 Task: Select the list of quotes displayed as Kanban
Action: Mouse moved to (91, 210)
Screenshot: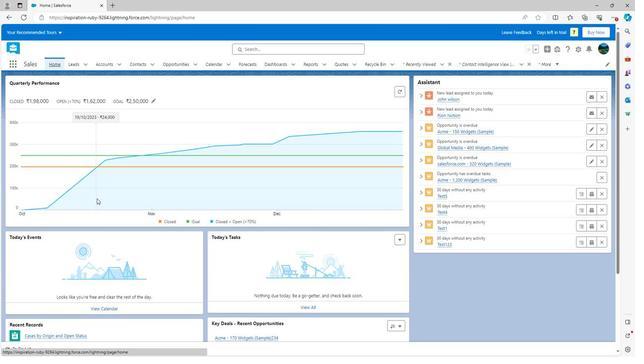 
Action: Mouse scrolled (91, 209) with delta (0, 0)
Screenshot: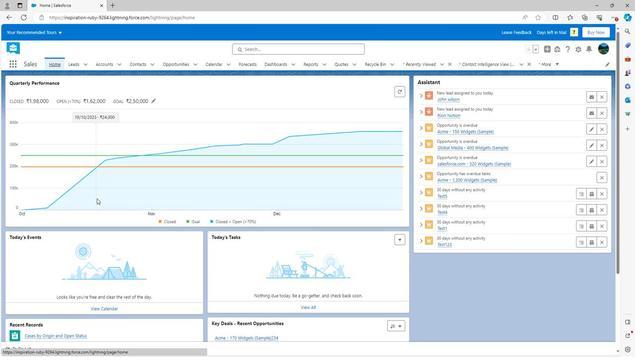 
Action: Mouse scrolled (91, 209) with delta (0, 0)
Screenshot: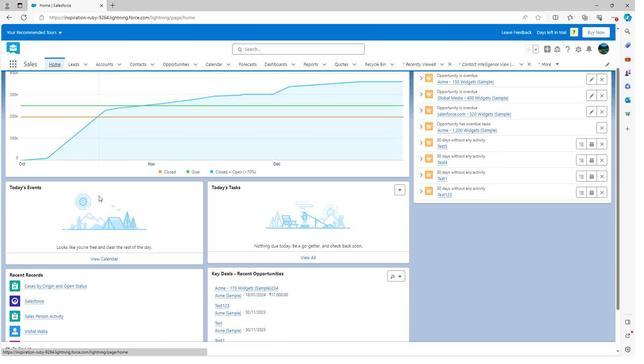 
Action: Mouse scrolled (91, 209) with delta (0, 0)
Screenshot: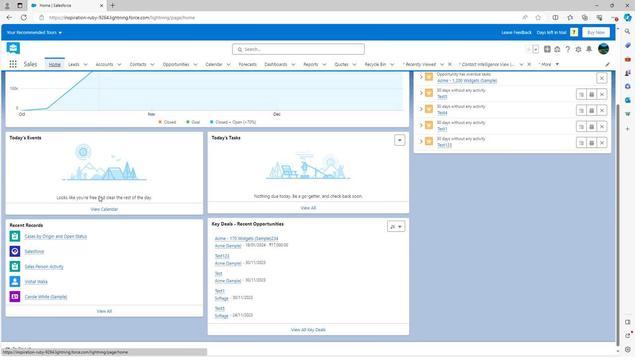 
Action: Mouse moved to (91, 209)
Screenshot: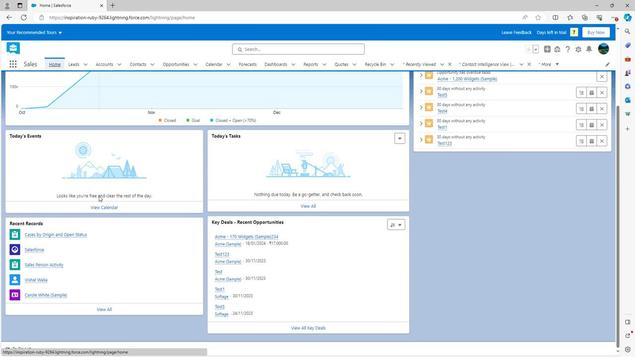 
Action: Mouse scrolled (91, 209) with delta (0, 0)
Screenshot: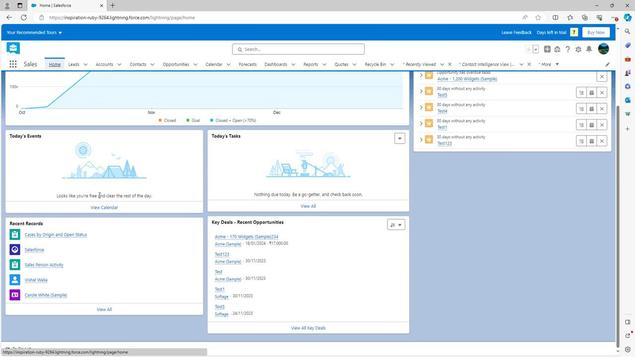 
Action: Mouse scrolled (91, 209) with delta (0, 0)
Screenshot: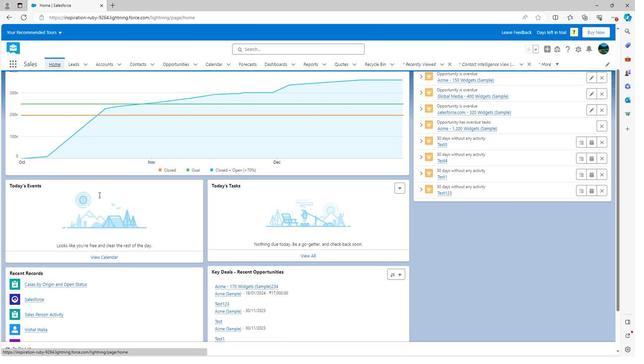
Action: Mouse scrolled (91, 209) with delta (0, 0)
Screenshot: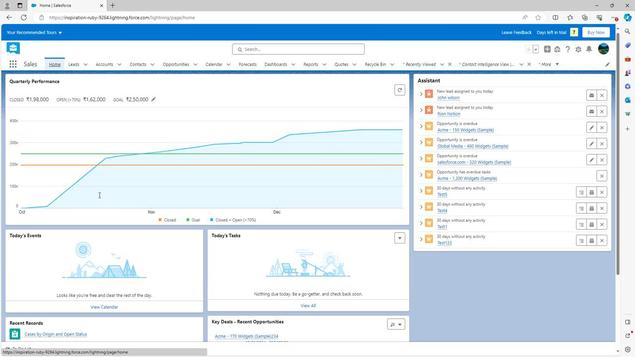 
Action: Mouse scrolled (91, 209) with delta (0, 0)
Screenshot: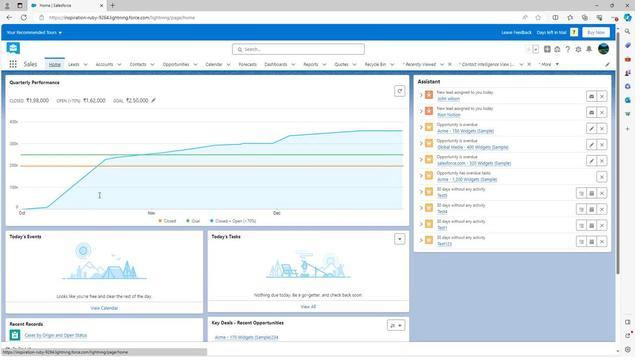 
Action: Mouse moved to (328, 56)
Screenshot: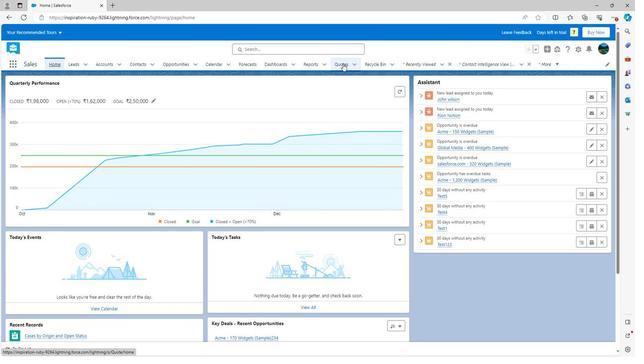 
Action: Mouse pressed left at (328, 56)
Screenshot: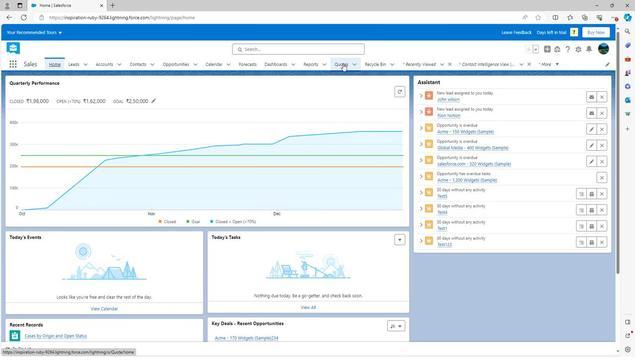 
Action: Mouse moved to (536, 96)
Screenshot: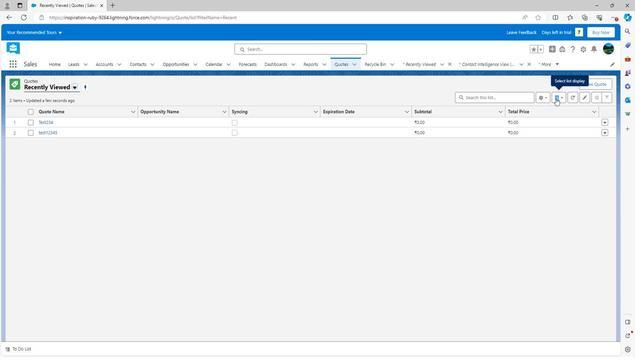 
Action: Mouse pressed left at (536, 96)
Screenshot: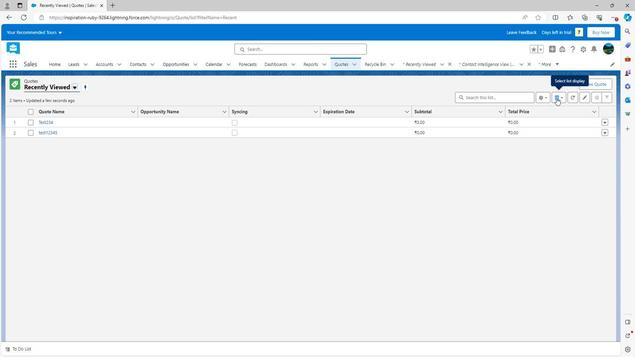
Action: Mouse moved to (543, 135)
Screenshot: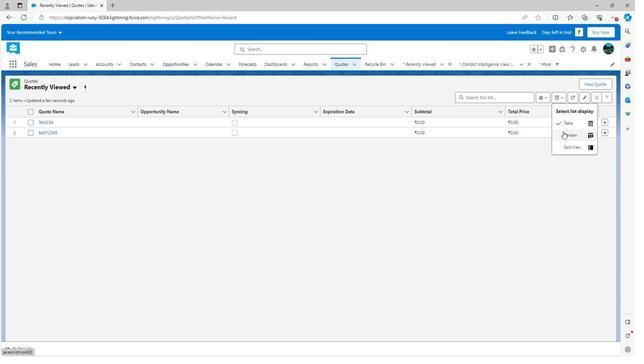 
Action: Mouse pressed left at (543, 135)
Screenshot: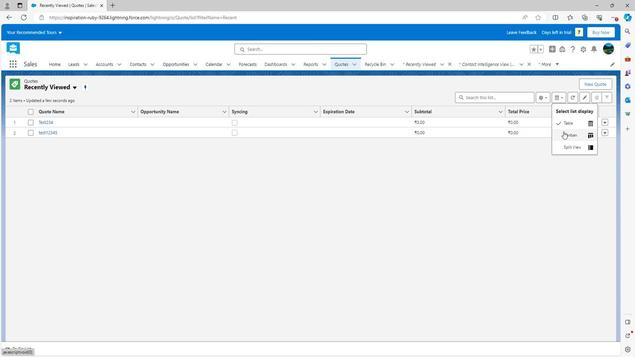 
Action: Mouse moved to (27, 137)
Screenshot: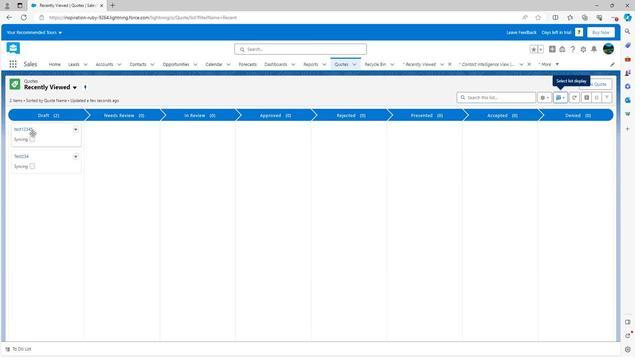 
Action: Mouse pressed left at (27, 137)
Screenshot: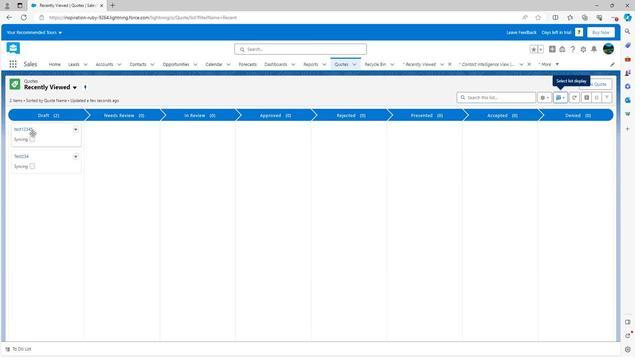 
Action: Mouse moved to (26, 138)
Screenshot: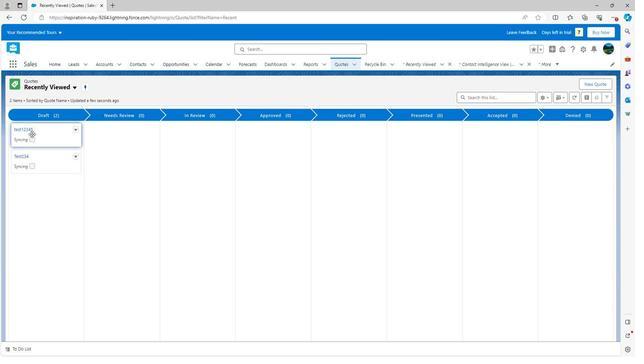 
Action: Mouse pressed left at (26, 138)
Screenshot: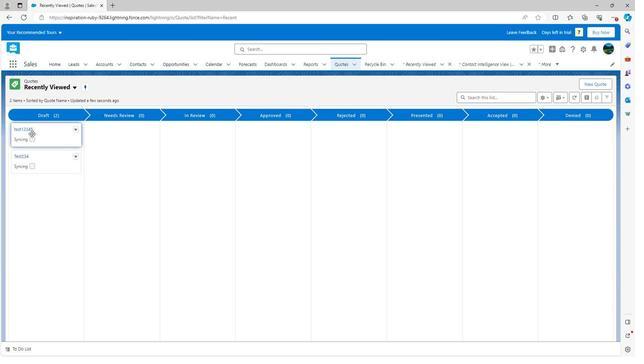 
Action: Mouse moved to (46, 141)
Screenshot: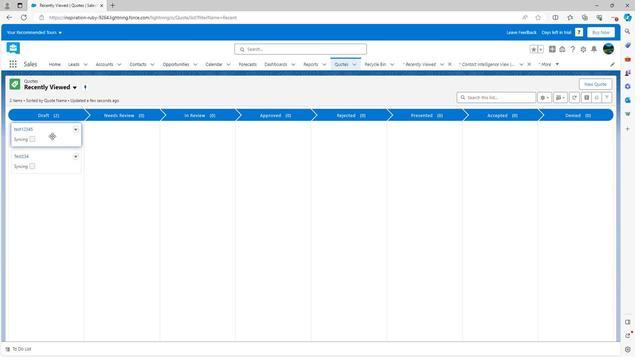 
Action: Mouse pressed left at (46, 141)
Screenshot: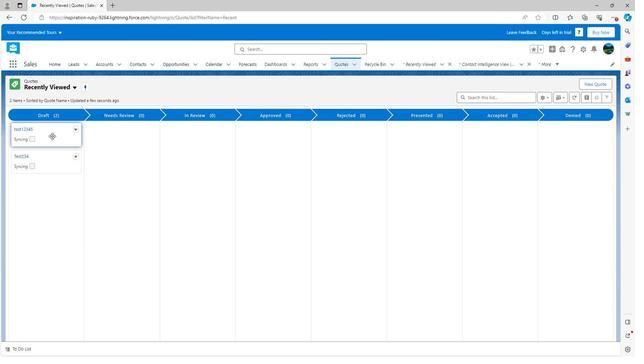 
Action: Mouse moved to (194, 139)
Screenshot: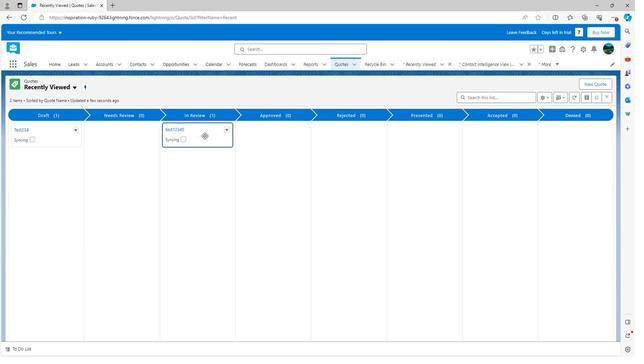 
Action: Mouse pressed left at (194, 139)
Screenshot: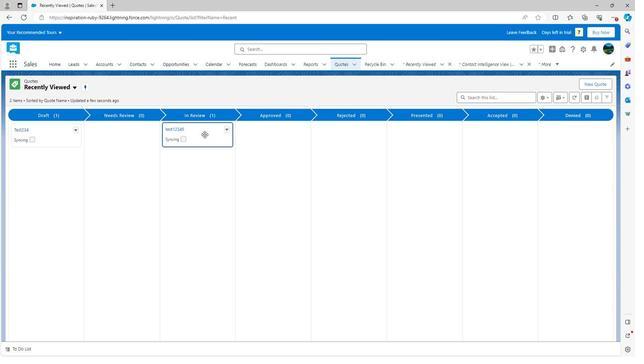 
Action: Mouse moved to (27, 145)
Screenshot: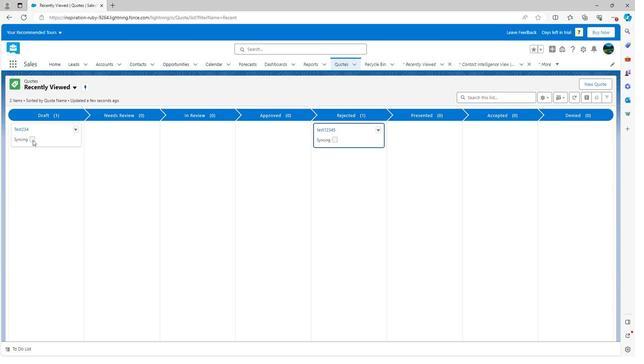 
Action: Mouse pressed left at (27, 145)
Screenshot: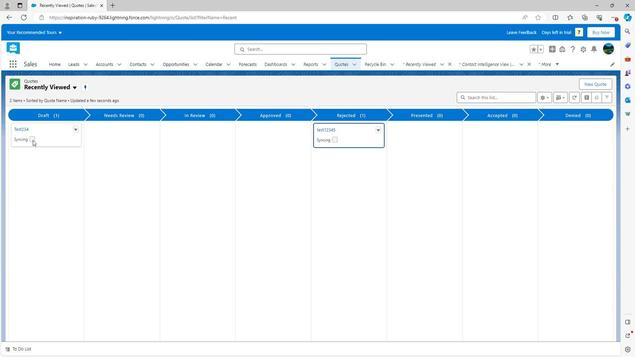 
Action: Mouse moved to (321, 145)
Screenshot: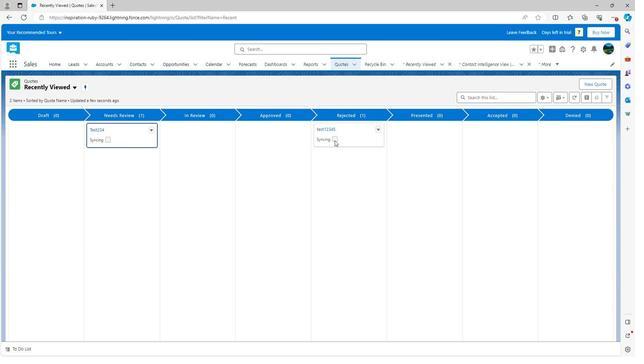 
Action: Mouse pressed left at (321, 145)
Screenshot: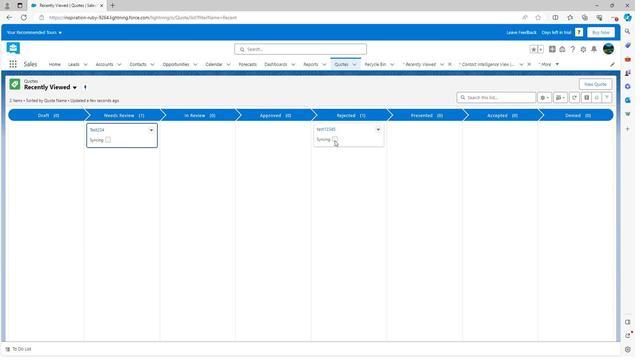 
Action: Mouse moved to (241, 141)
Screenshot: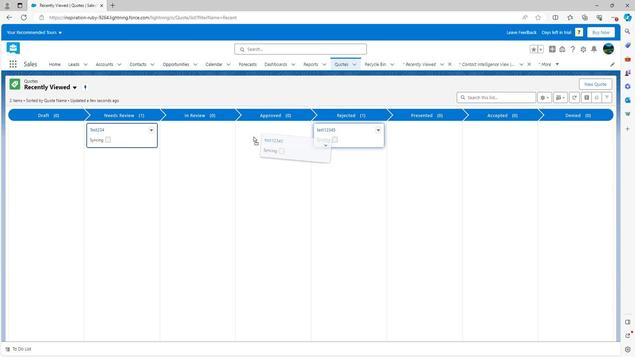 
